 Task: Create a due date automation trigger when advanced on, on the tuesday of the week before a card is due add fields without custom field "Resume" set to a date between 1 and 7 days ago at 11:00 AM.
Action: Mouse moved to (1128, 86)
Screenshot: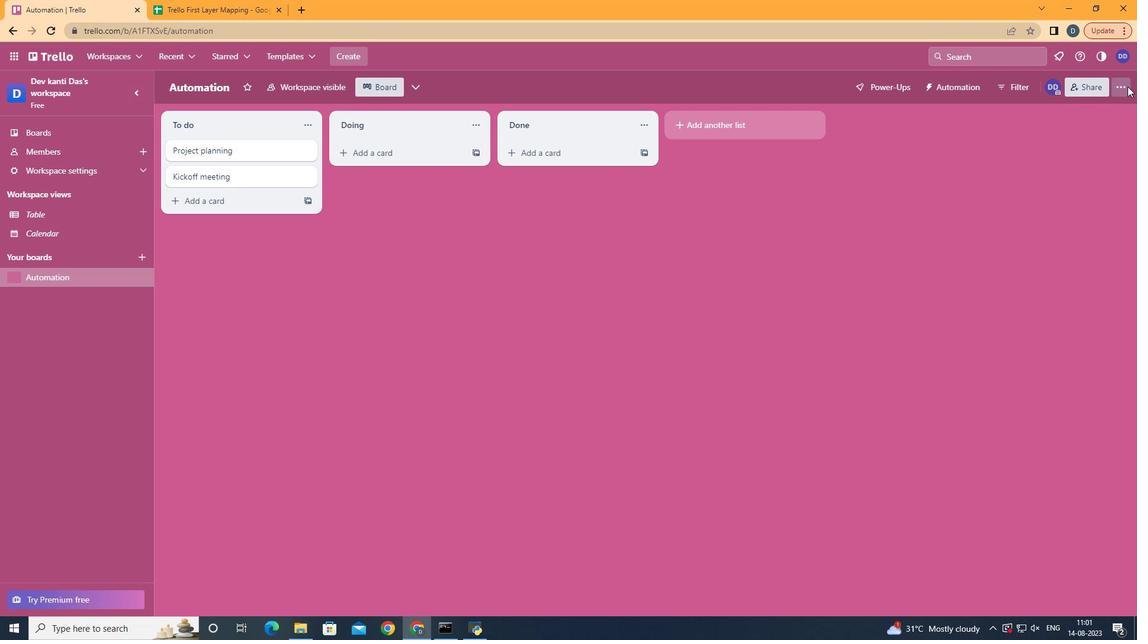 
Action: Mouse pressed left at (1128, 86)
Screenshot: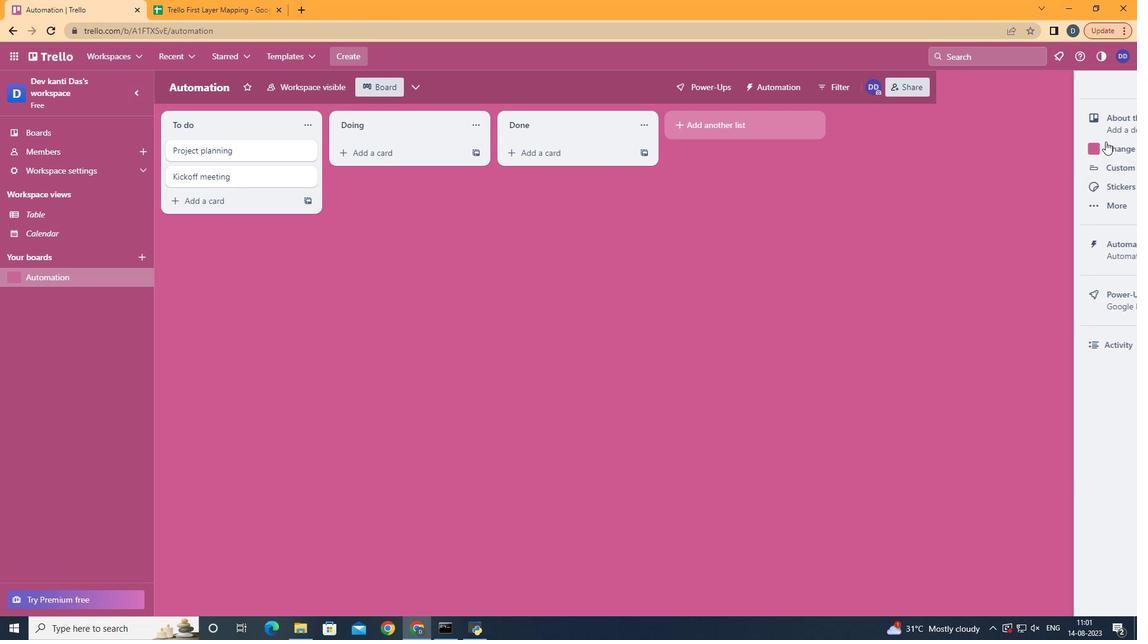 
Action: Mouse moved to (1047, 255)
Screenshot: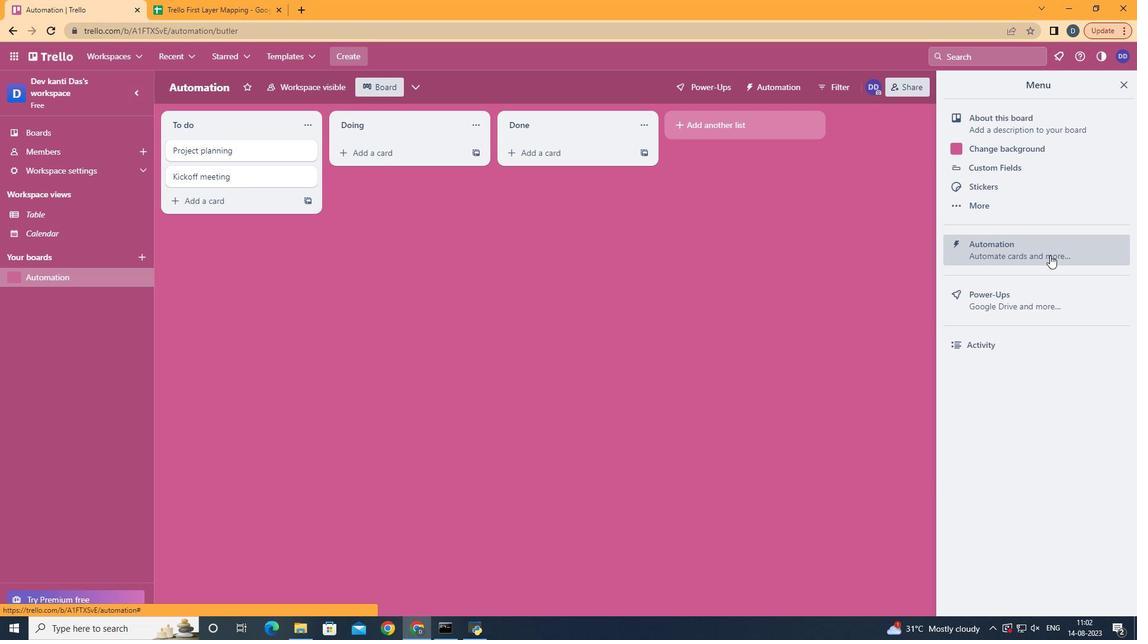 
Action: Mouse pressed left at (1047, 255)
Screenshot: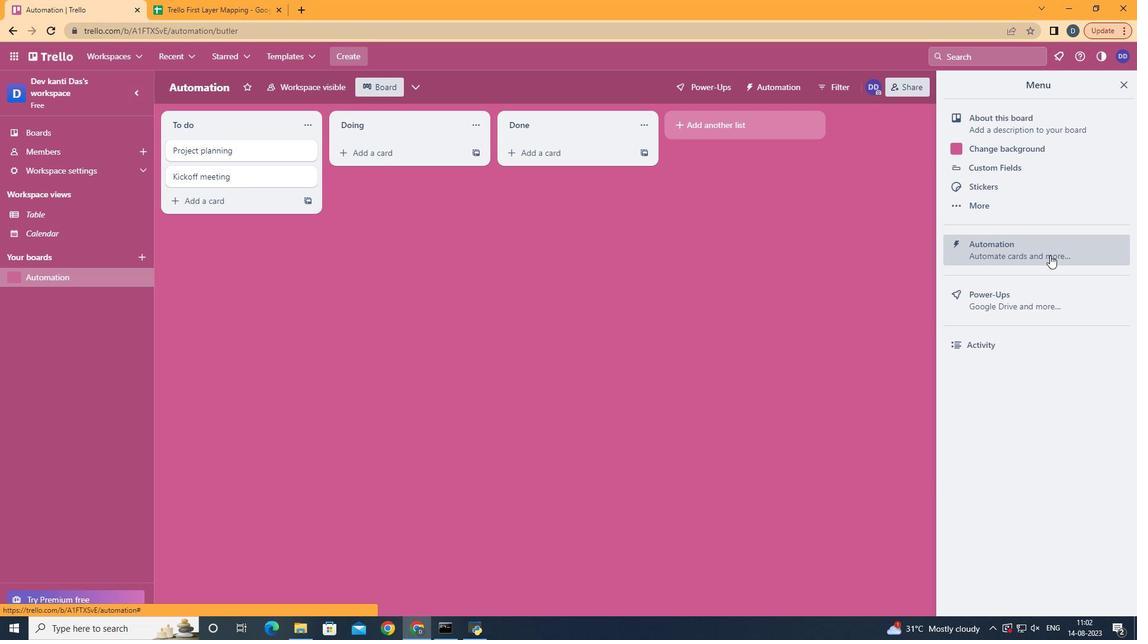 
Action: Mouse moved to (205, 234)
Screenshot: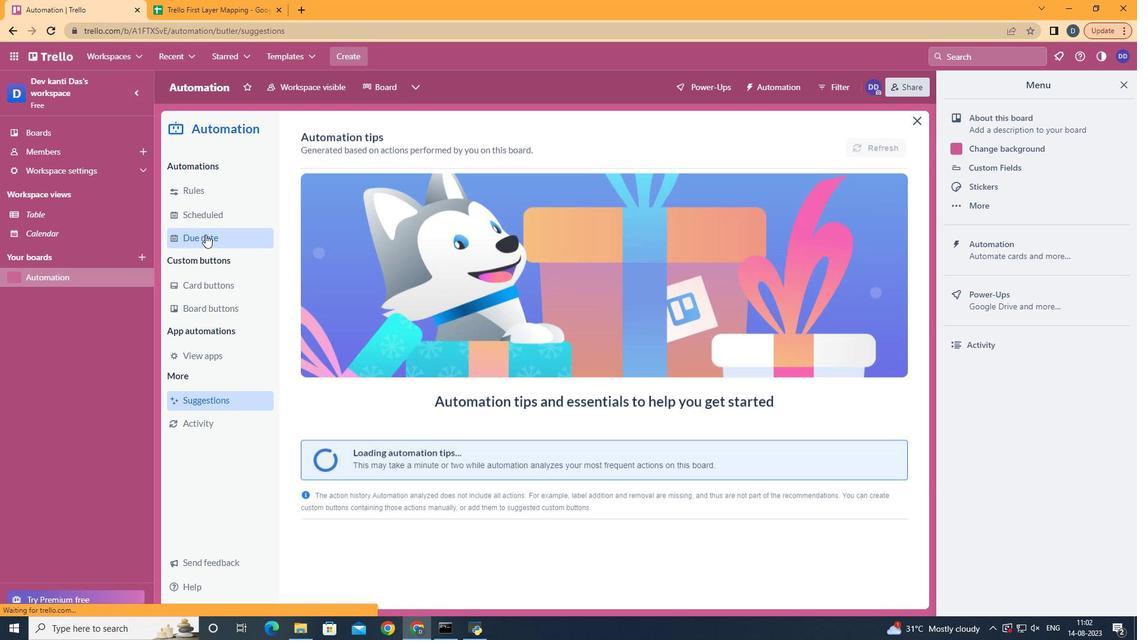 
Action: Mouse pressed left at (205, 234)
Screenshot: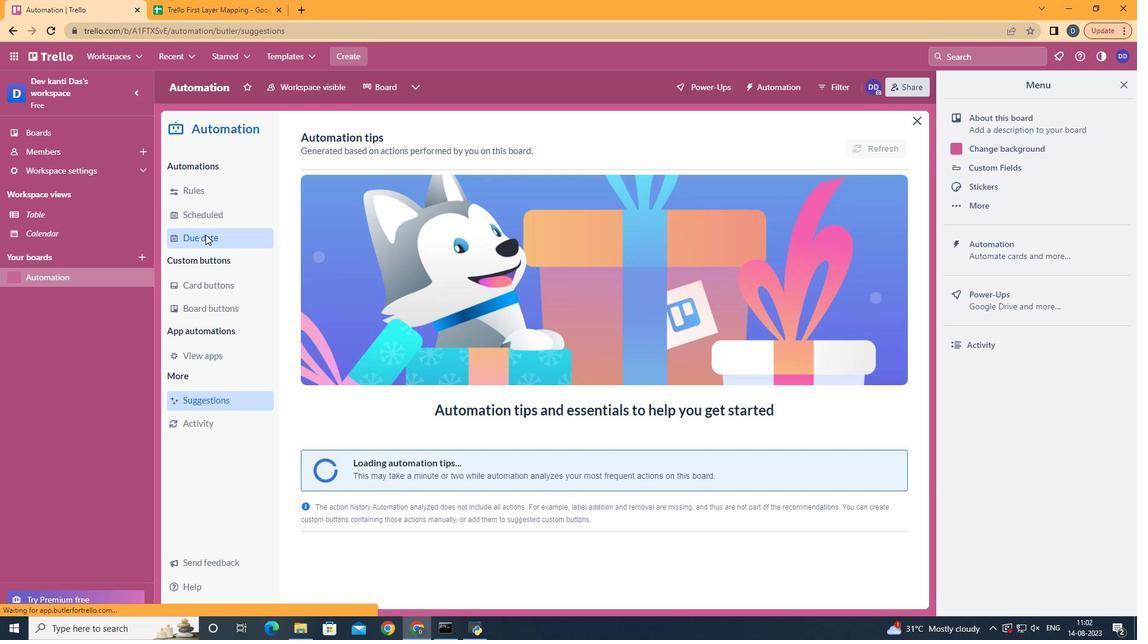
Action: Mouse moved to (842, 144)
Screenshot: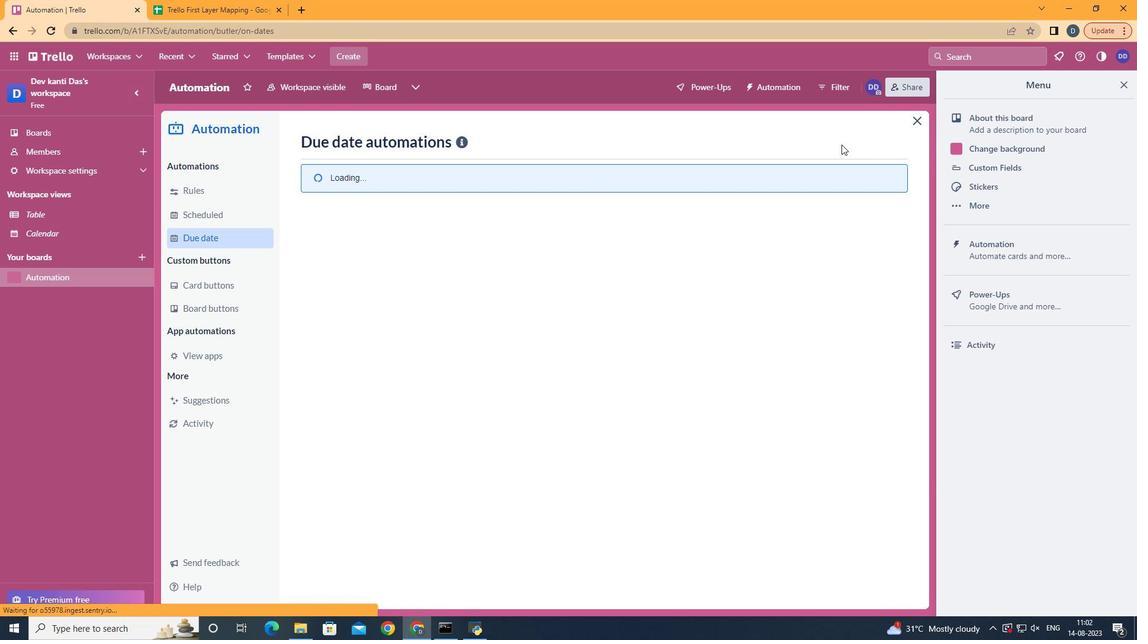 
Action: Mouse pressed left at (842, 144)
Screenshot: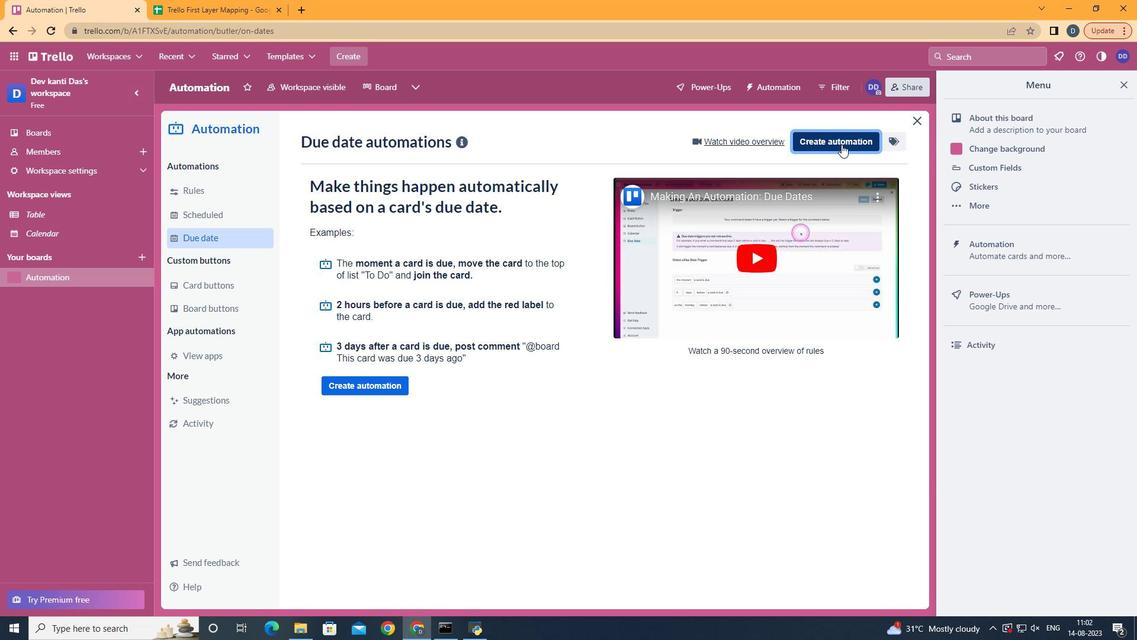 
Action: Mouse moved to (600, 247)
Screenshot: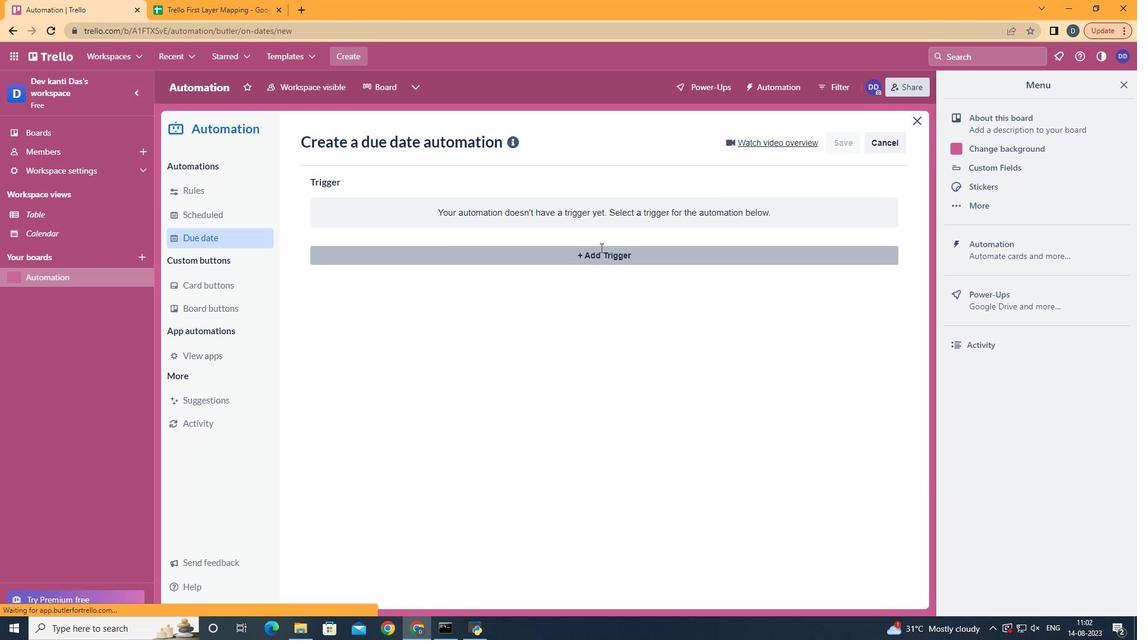 
Action: Mouse pressed left at (600, 247)
Screenshot: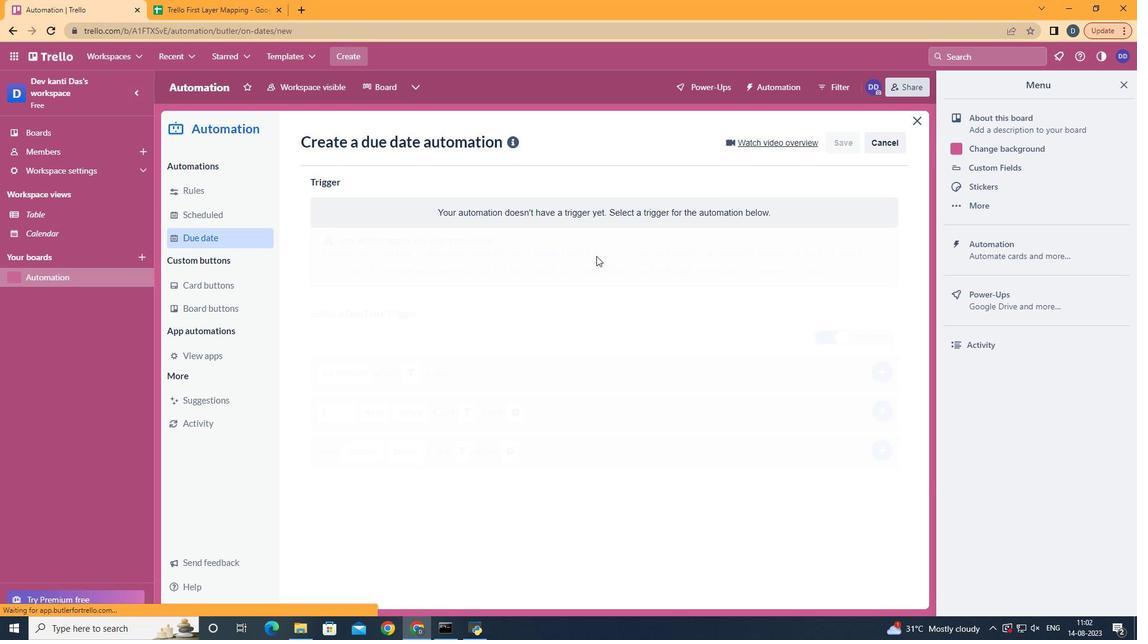 
Action: Mouse moved to (400, 339)
Screenshot: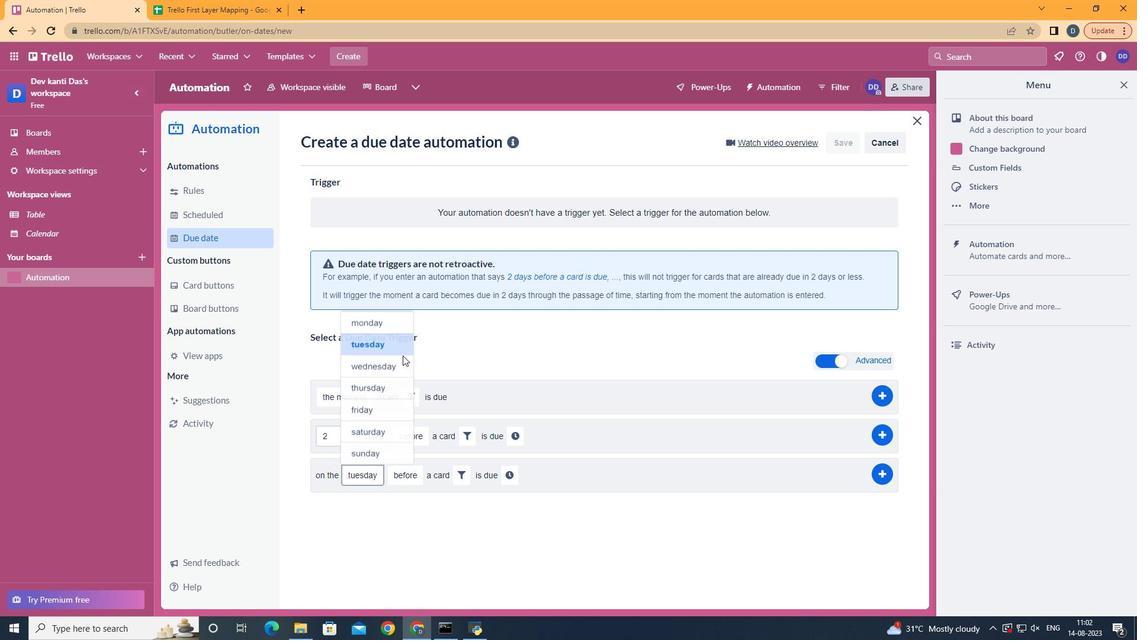 
Action: Mouse pressed left at (400, 339)
Screenshot: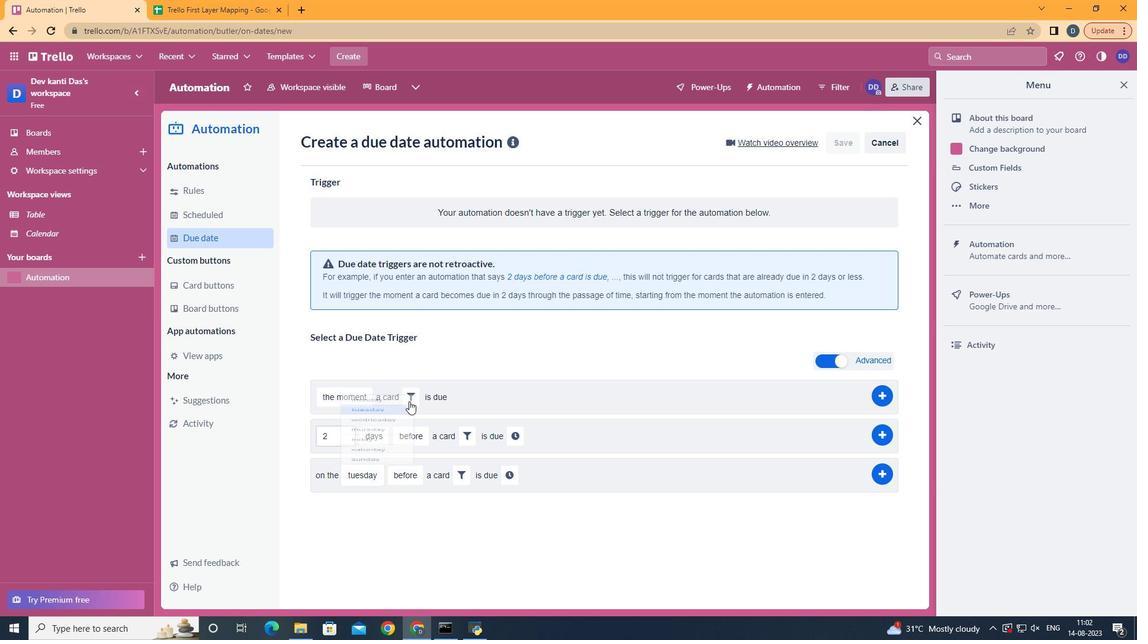 
Action: Mouse moved to (414, 567)
Screenshot: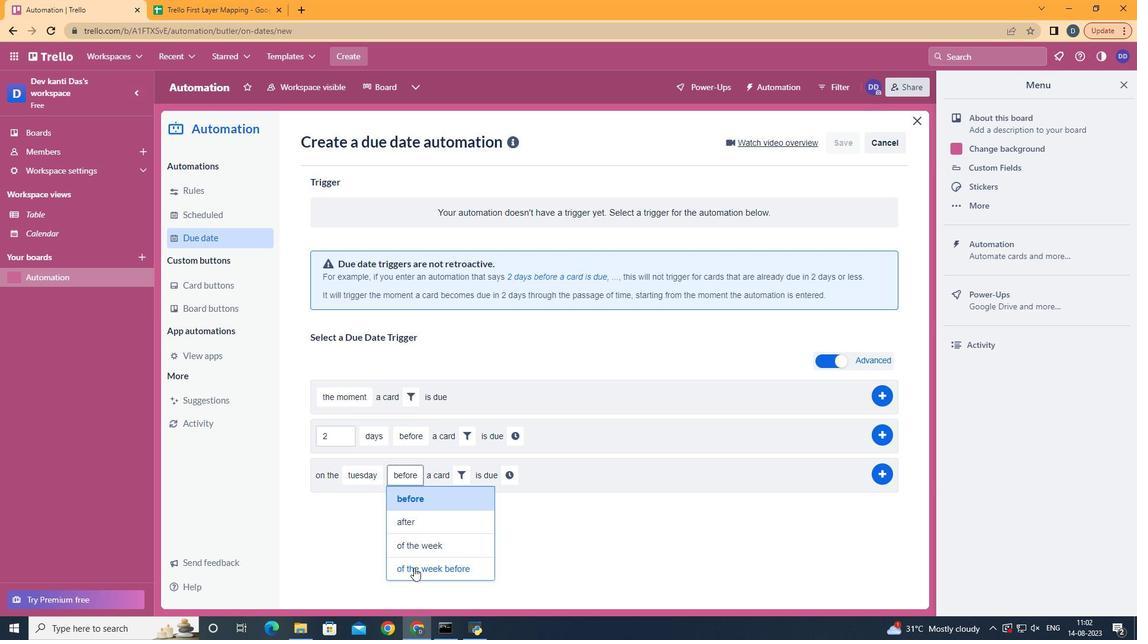 
Action: Mouse pressed left at (414, 567)
Screenshot: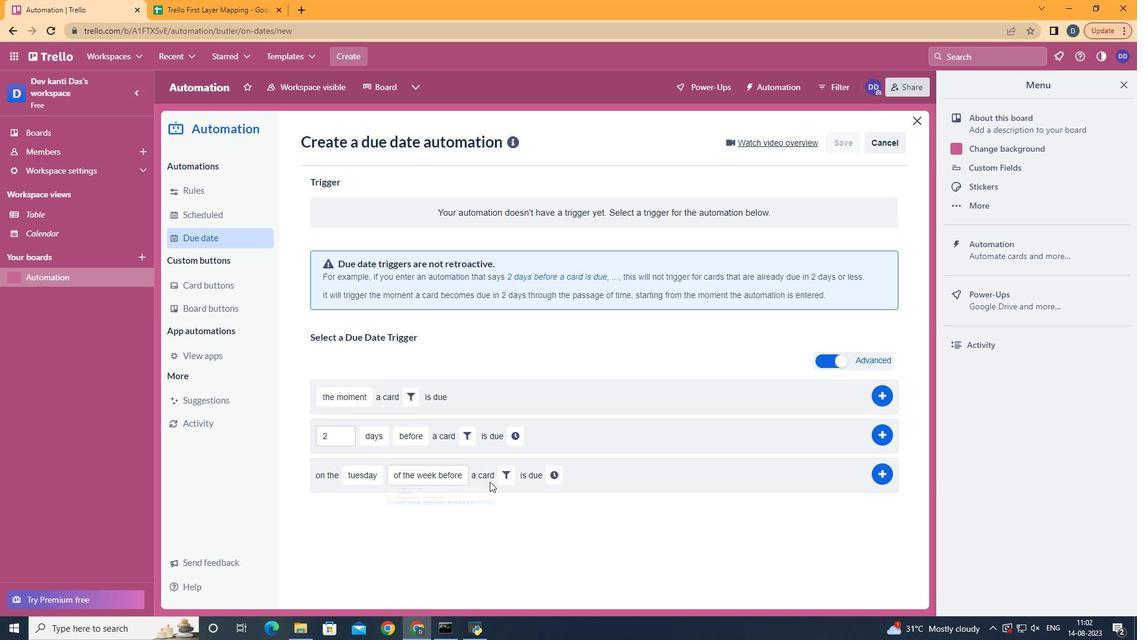 
Action: Mouse moved to (503, 469)
Screenshot: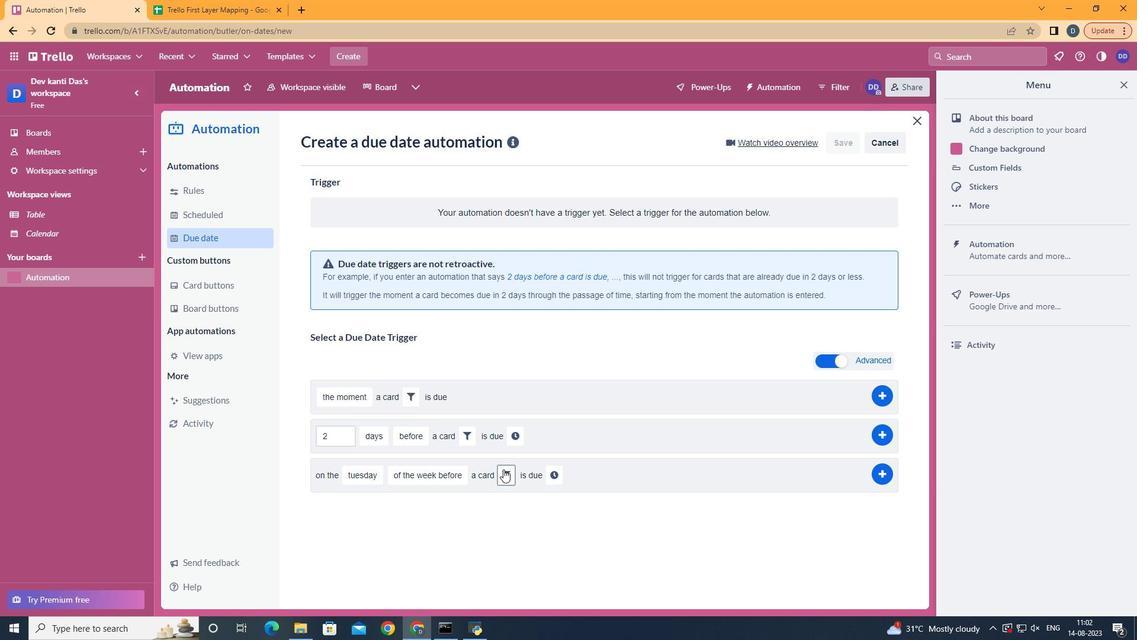 
Action: Mouse pressed left at (503, 469)
Screenshot: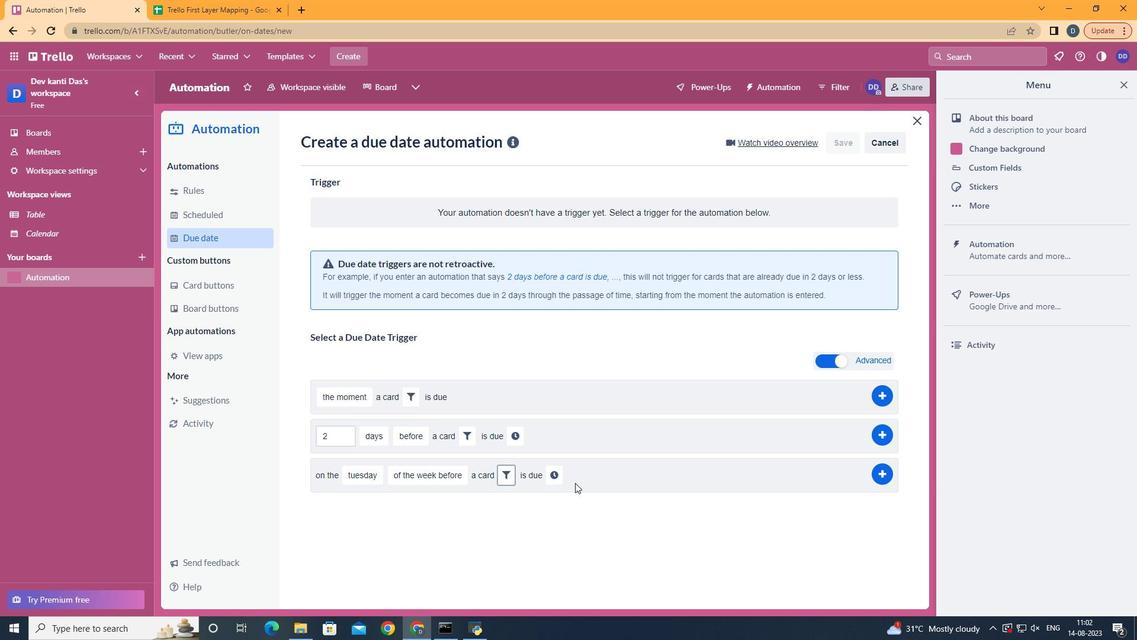 
Action: Mouse moved to (710, 514)
Screenshot: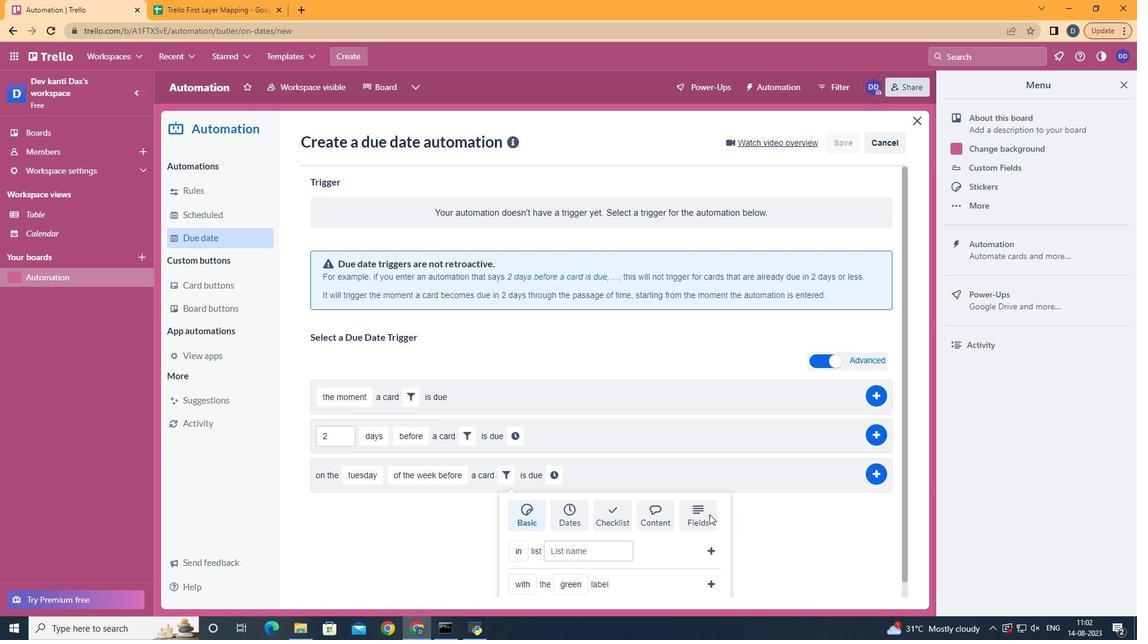
Action: Mouse pressed left at (710, 514)
Screenshot: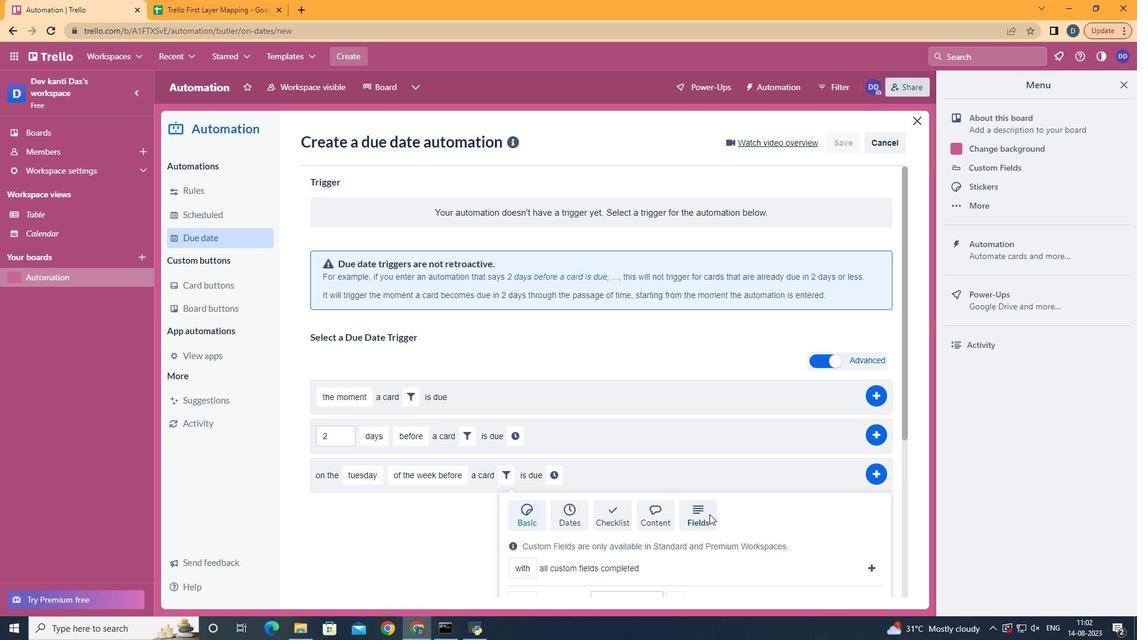 
Action: Mouse scrolled (710, 513) with delta (0, 0)
Screenshot: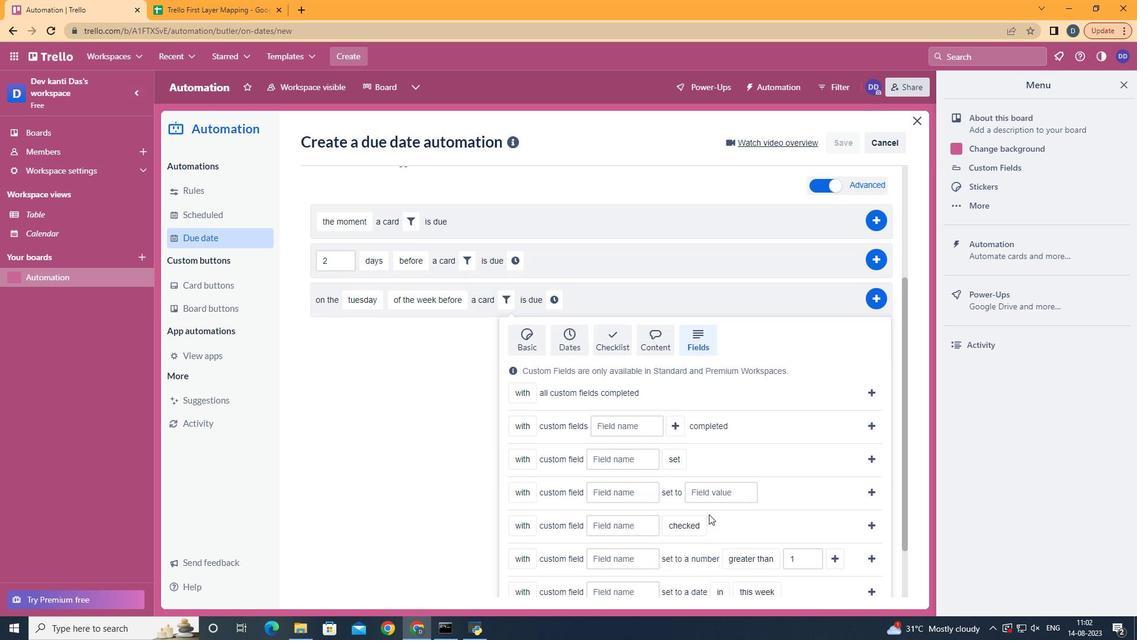 
Action: Mouse scrolled (710, 513) with delta (0, 0)
Screenshot: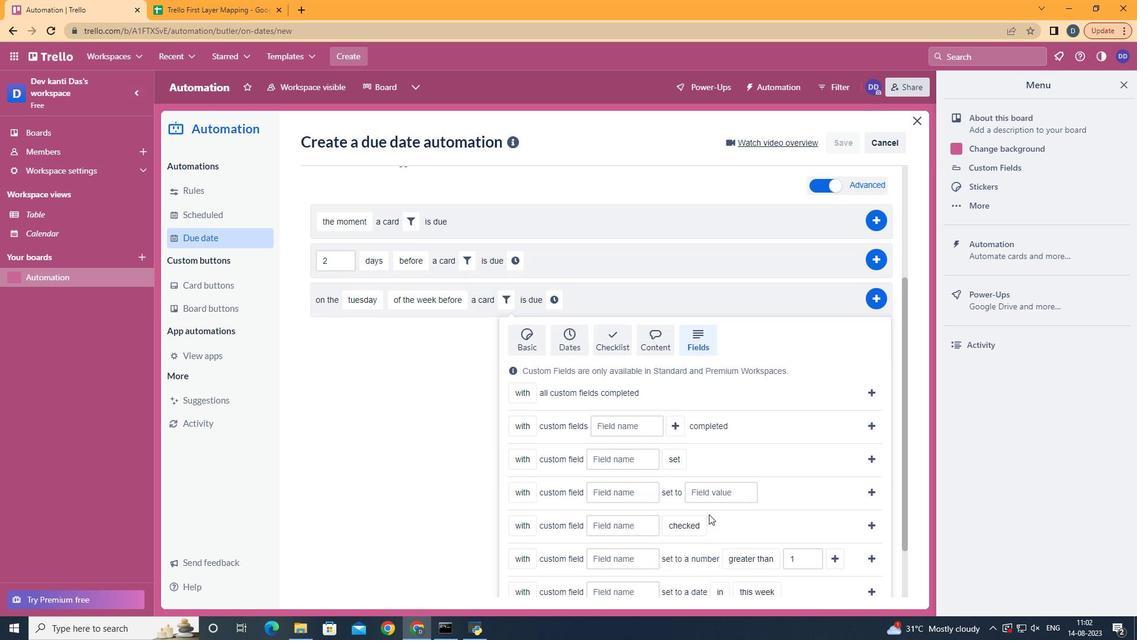 
Action: Mouse scrolled (710, 513) with delta (0, 0)
Screenshot: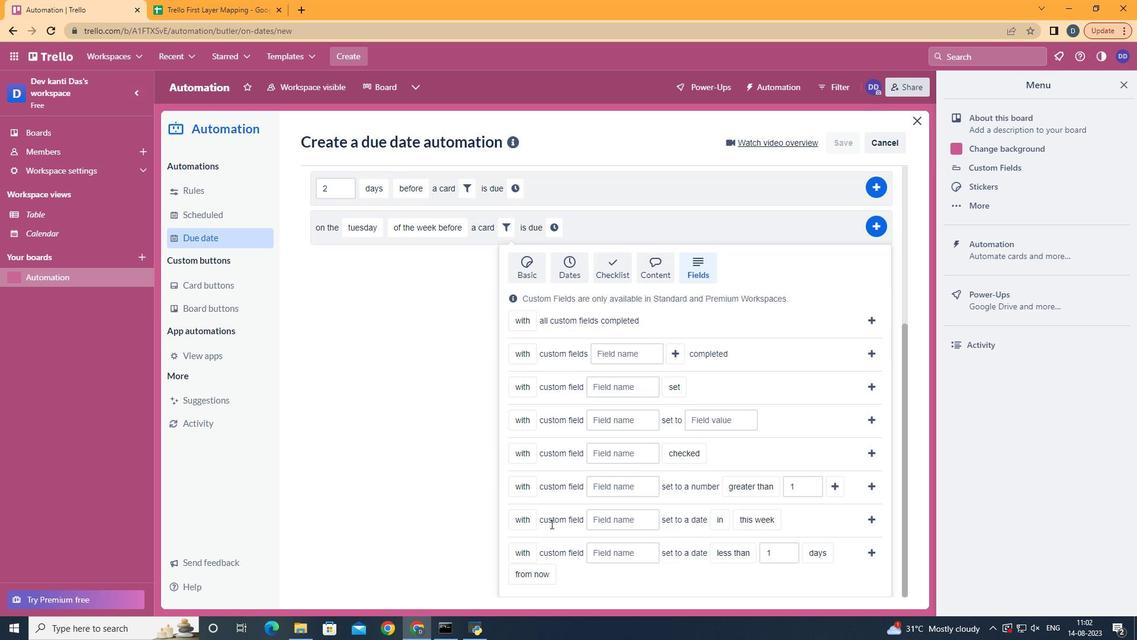 
Action: Mouse scrolled (710, 513) with delta (0, 0)
Screenshot: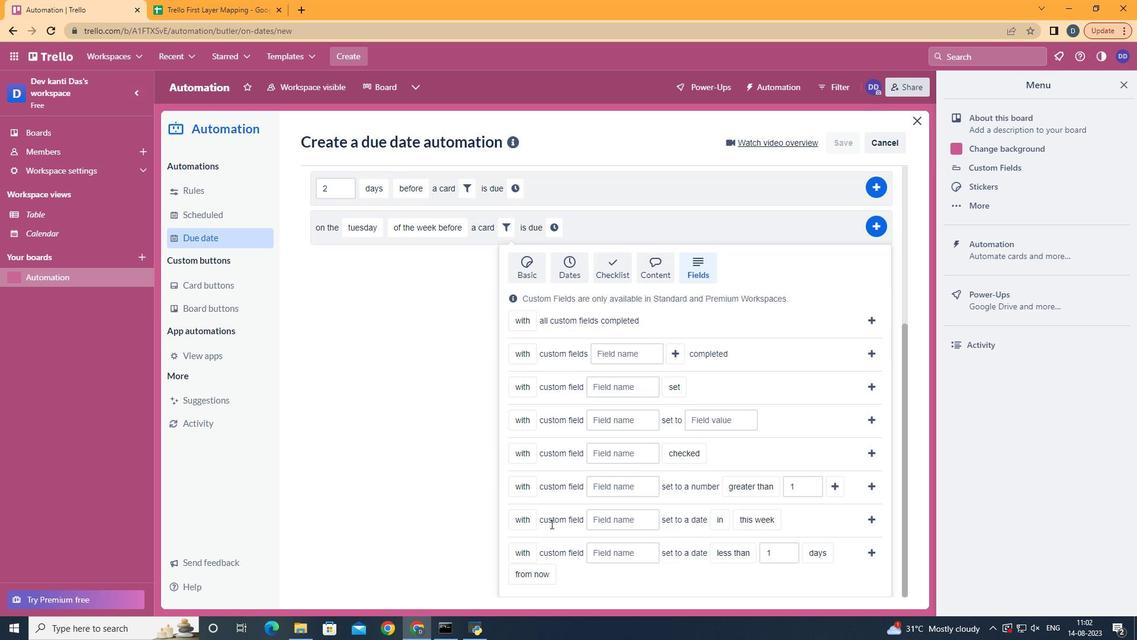 
Action: Mouse scrolled (710, 513) with delta (0, 0)
Screenshot: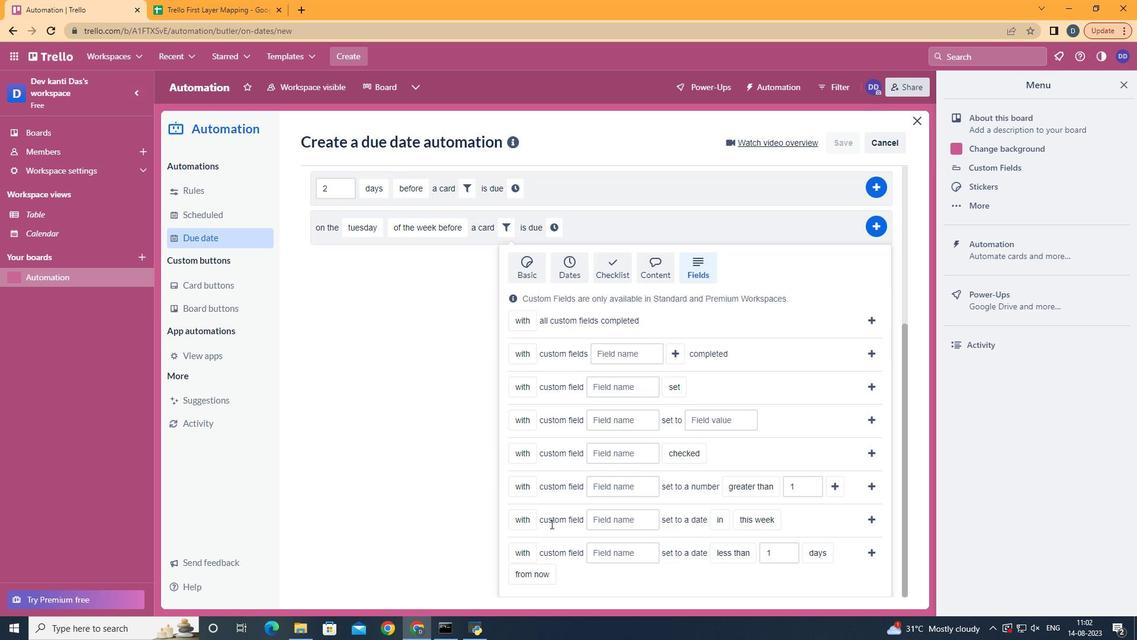 
Action: Mouse moved to (547, 528)
Screenshot: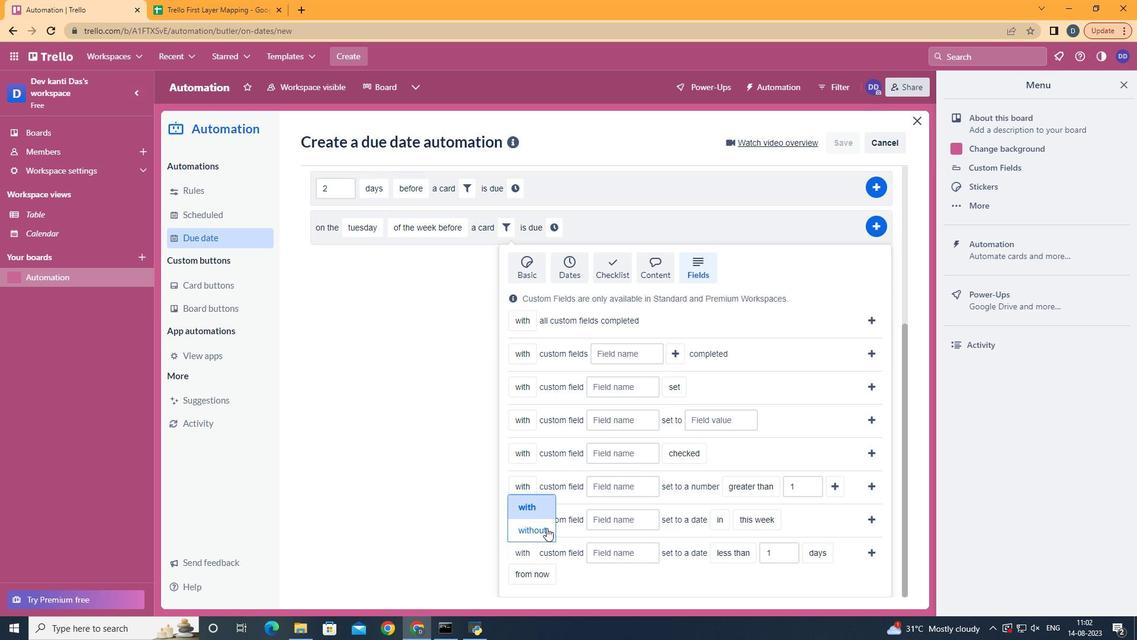 
Action: Mouse pressed left at (547, 528)
Screenshot: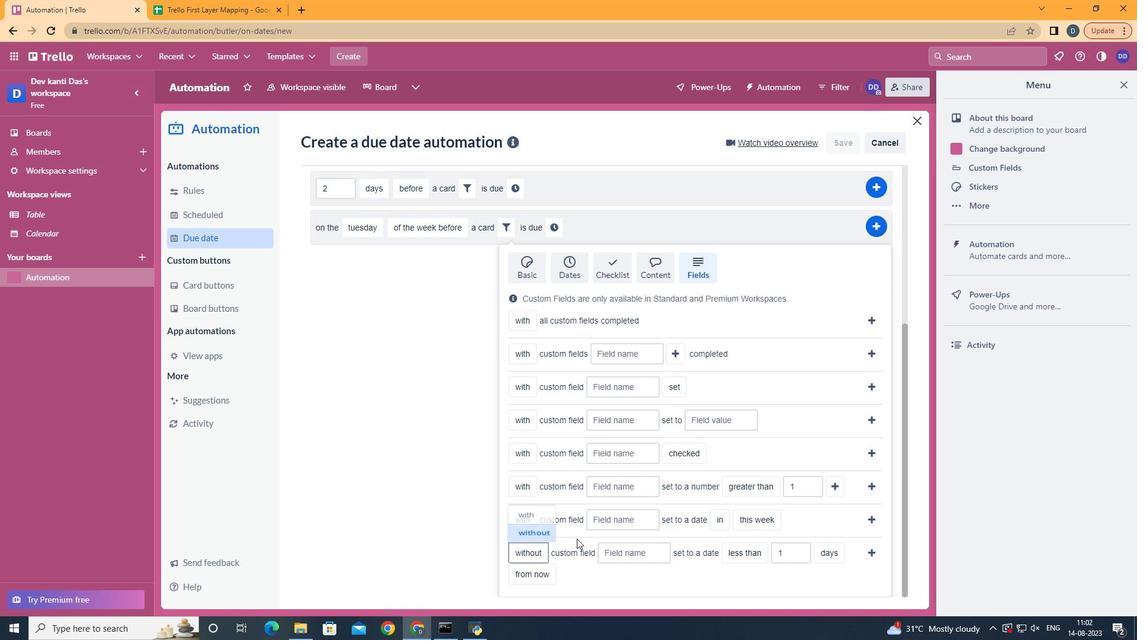 
Action: Mouse moved to (625, 548)
Screenshot: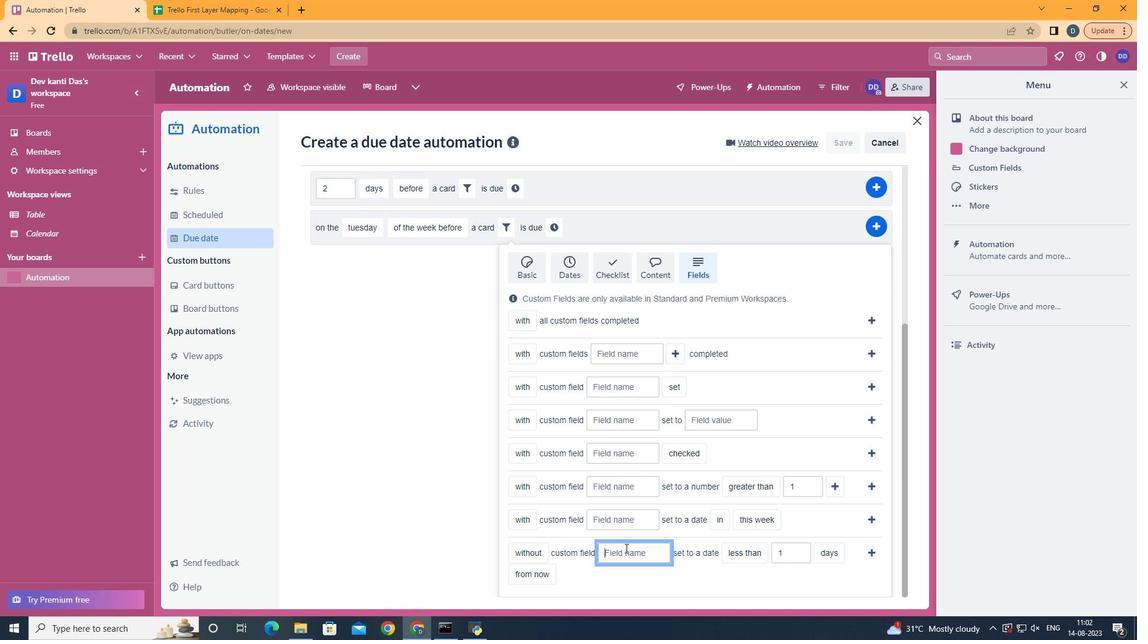 
Action: Mouse pressed left at (625, 548)
Screenshot: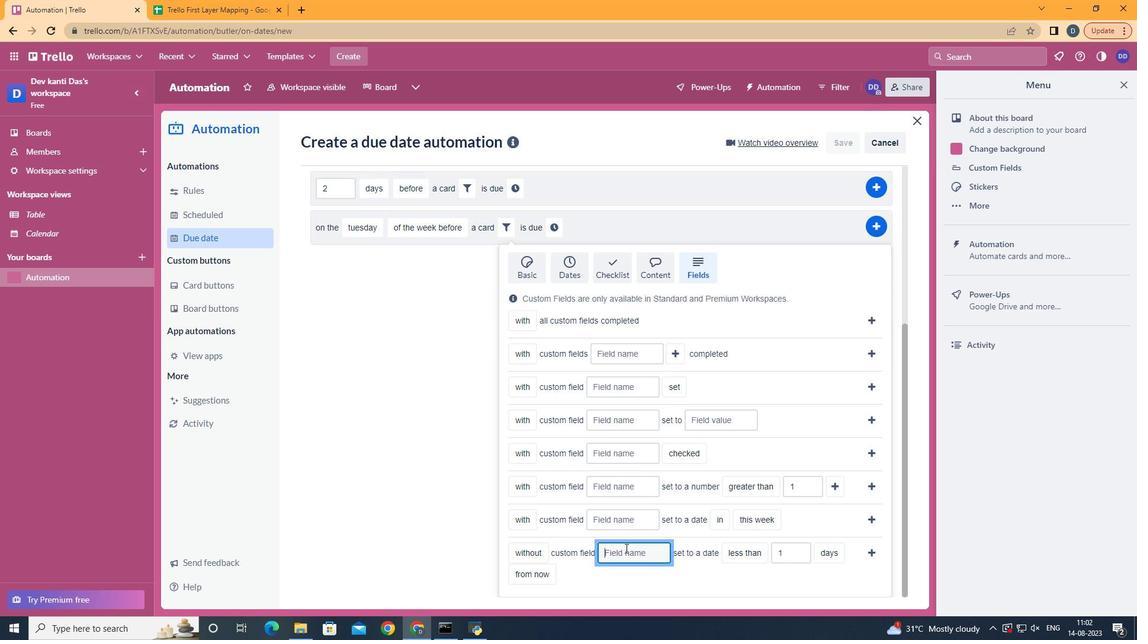 
Action: Key pressed <Key.shift>Resume
Screenshot: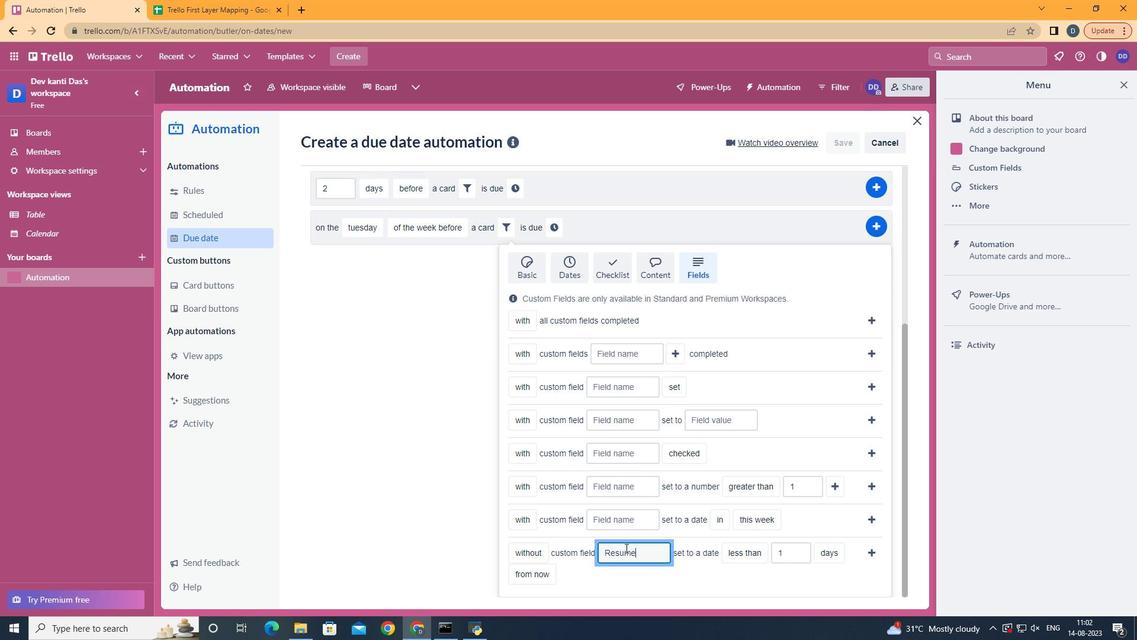 
Action: Mouse moved to (755, 538)
Screenshot: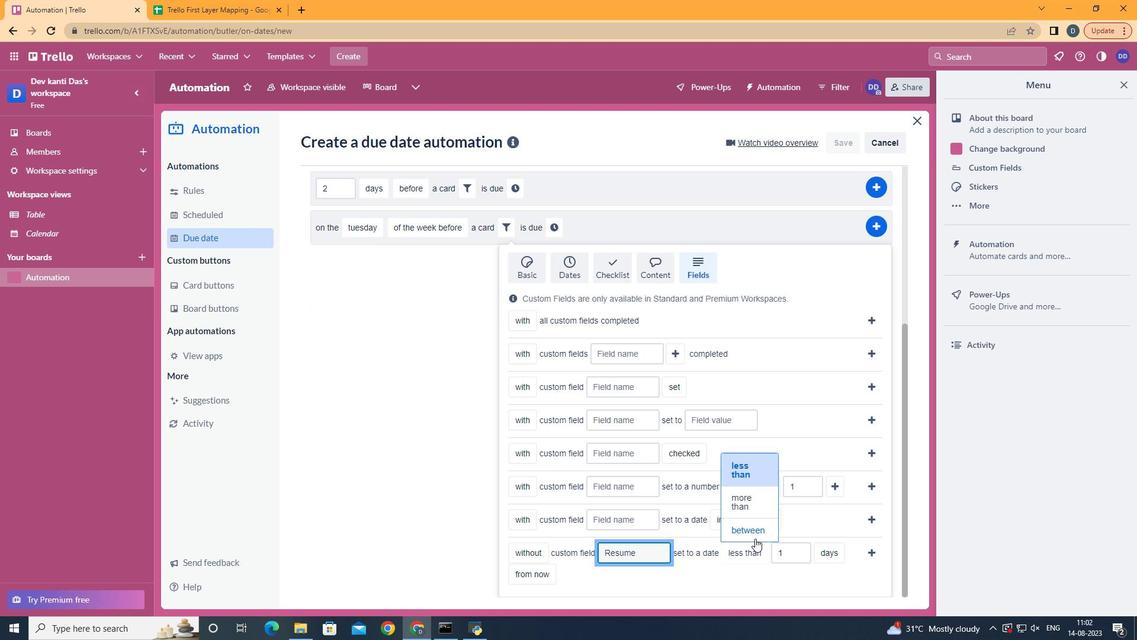 
Action: Mouse pressed left at (755, 538)
Screenshot: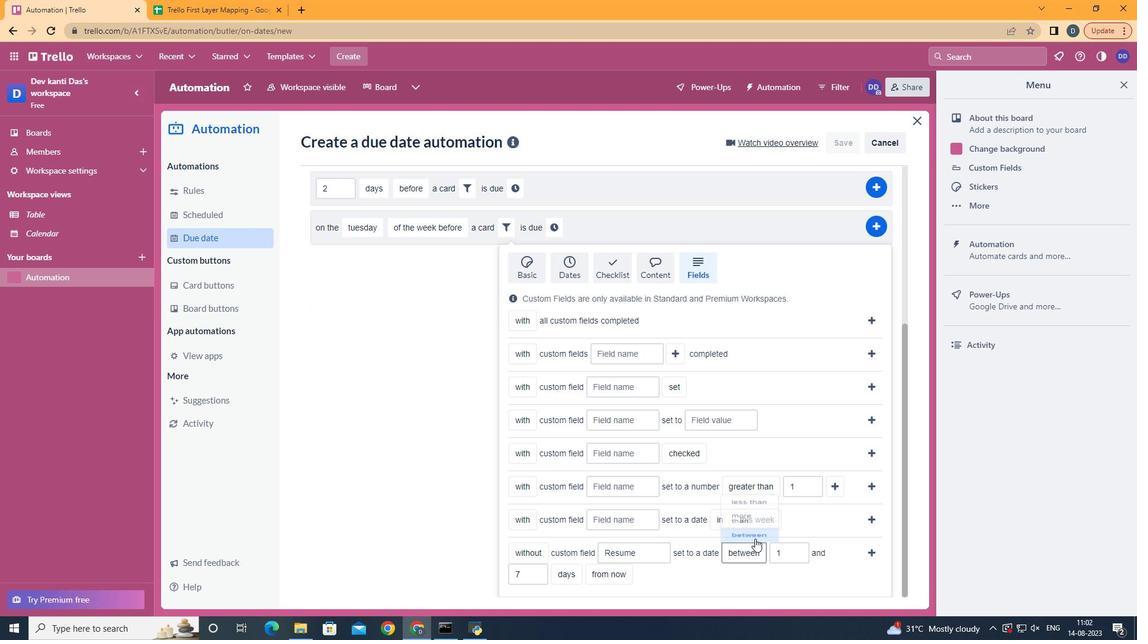 
Action: Mouse moved to (618, 548)
Screenshot: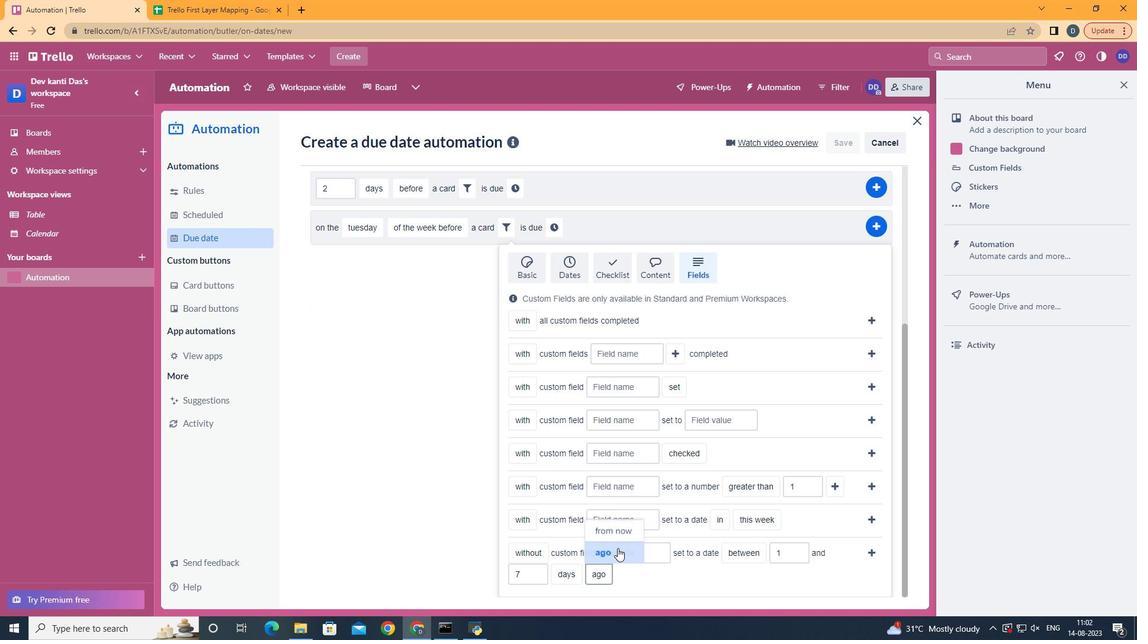 
Action: Mouse pressed left at (618, 548)
Screenshot: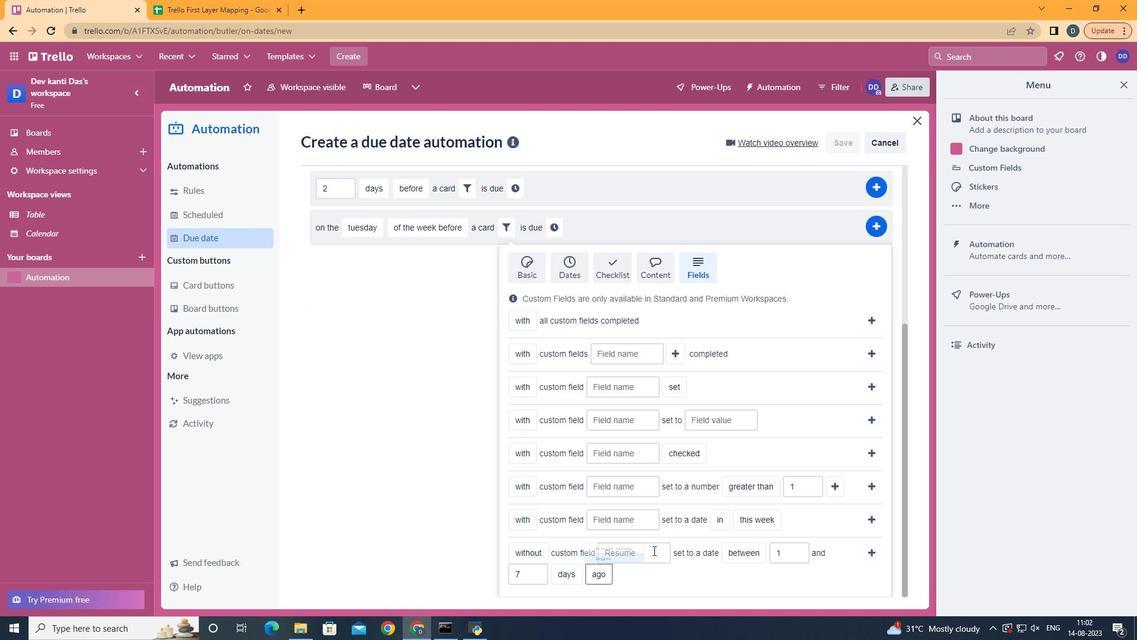
Action: Mouse moved to (868, 550)
Screenshot: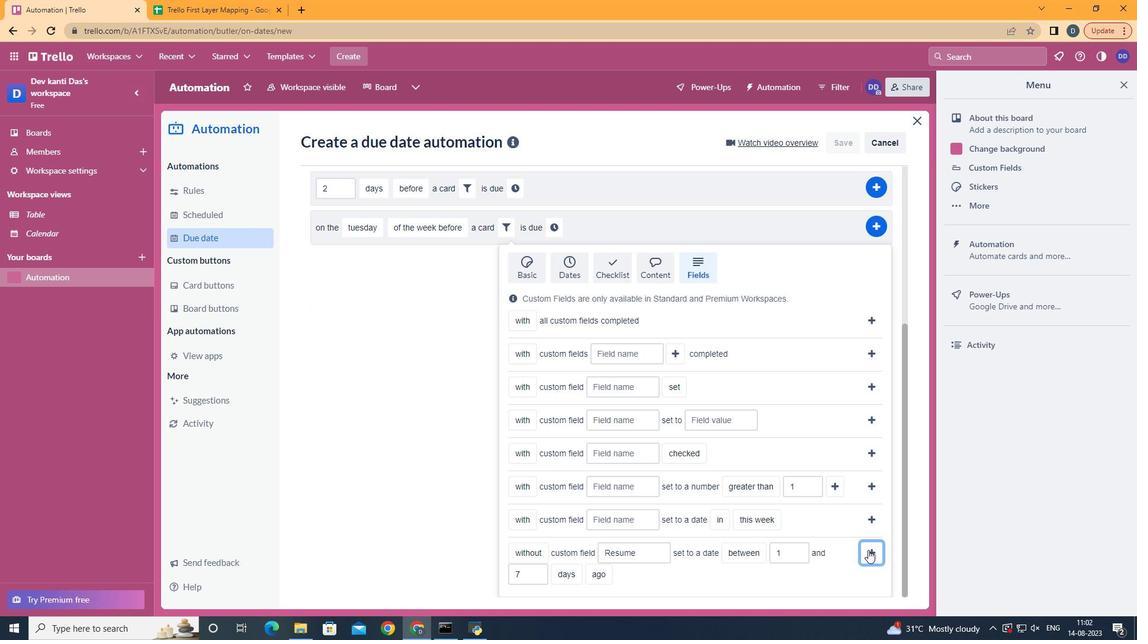 
Action: Mouse pressed left at (868, 550)
Screenshot: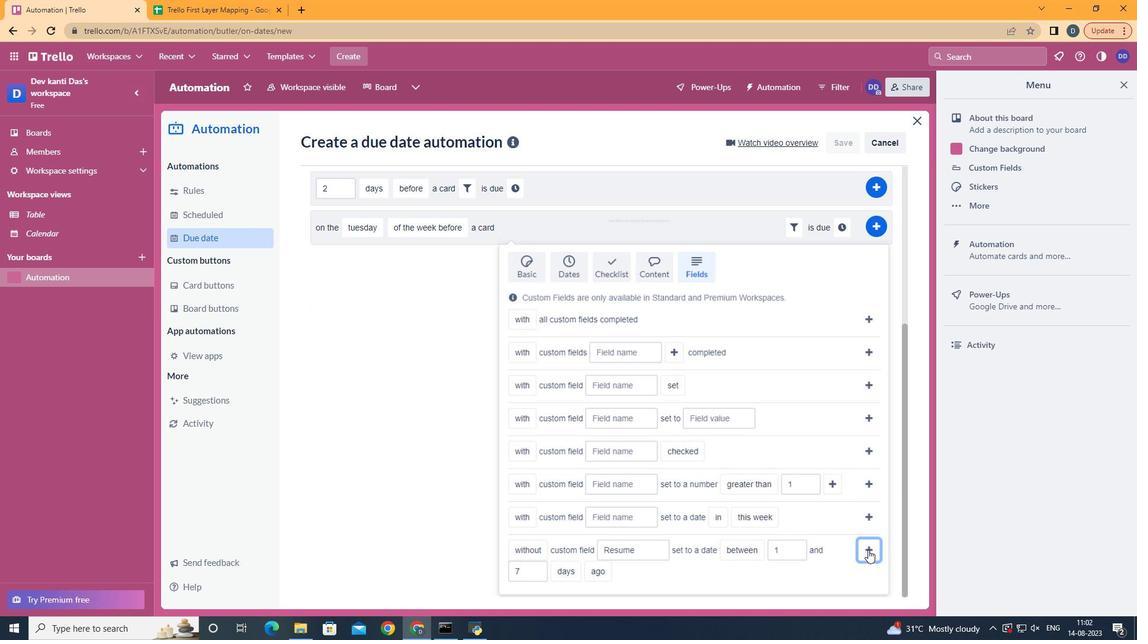 
Action: Mouse moved to (843, 475)
Screenshot: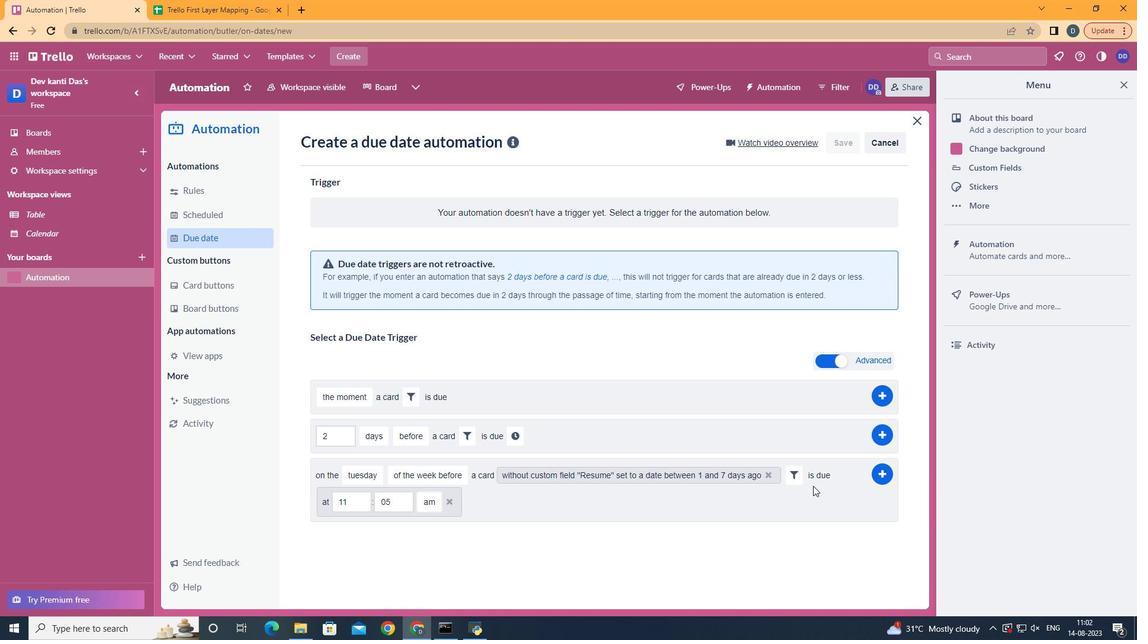 
Action: Mouse pressed left at (843, 475)
Screenshot: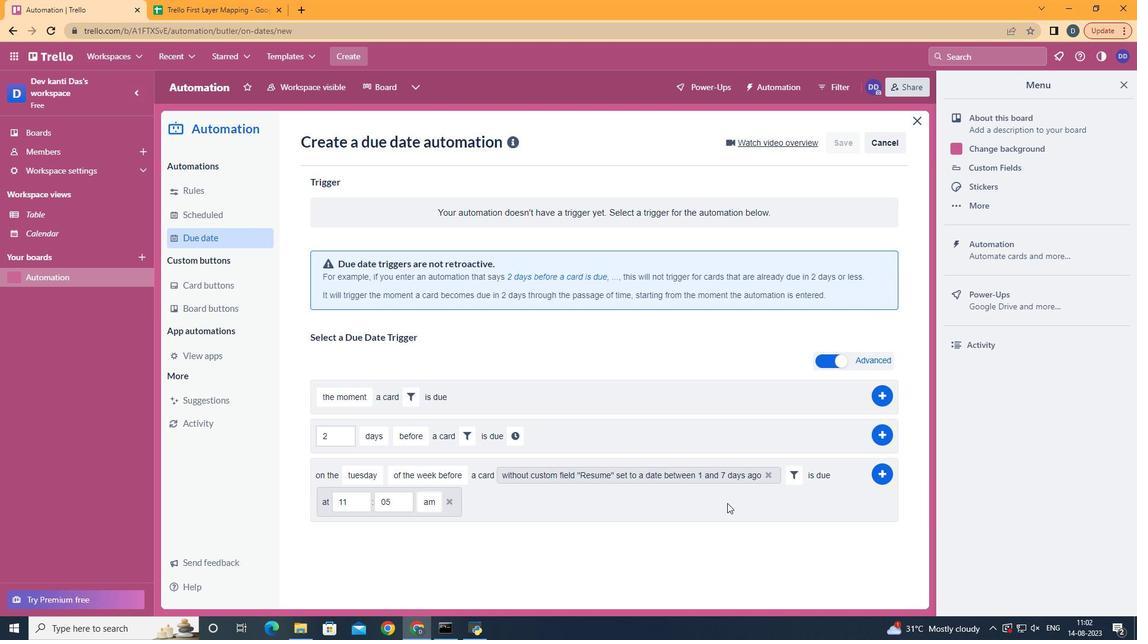 
Action: Mouse moved to (395, 498)
Screenshot: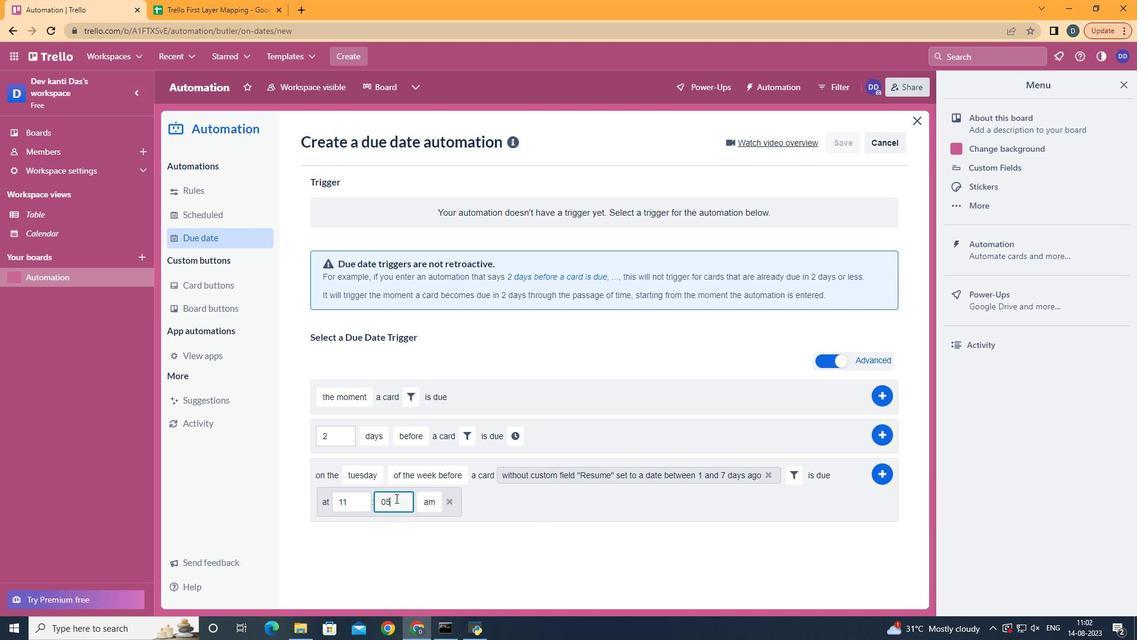 
Action: Mouse pressed left at (395, 498)
Screenshot: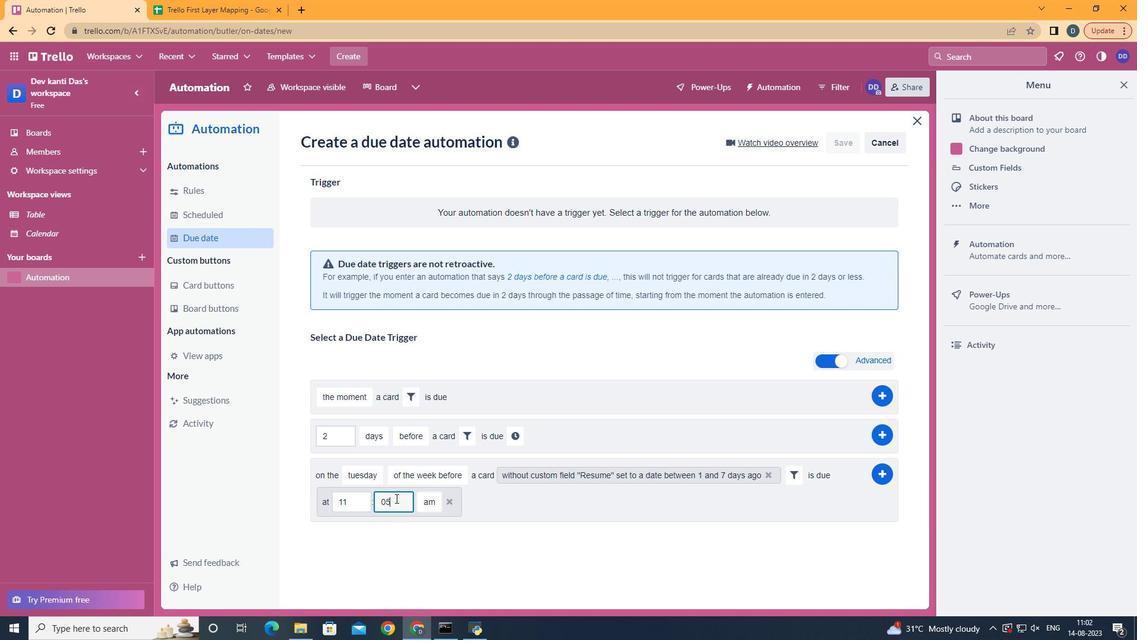 
Action: Key pressed <Key.backspace>0
Screenshot: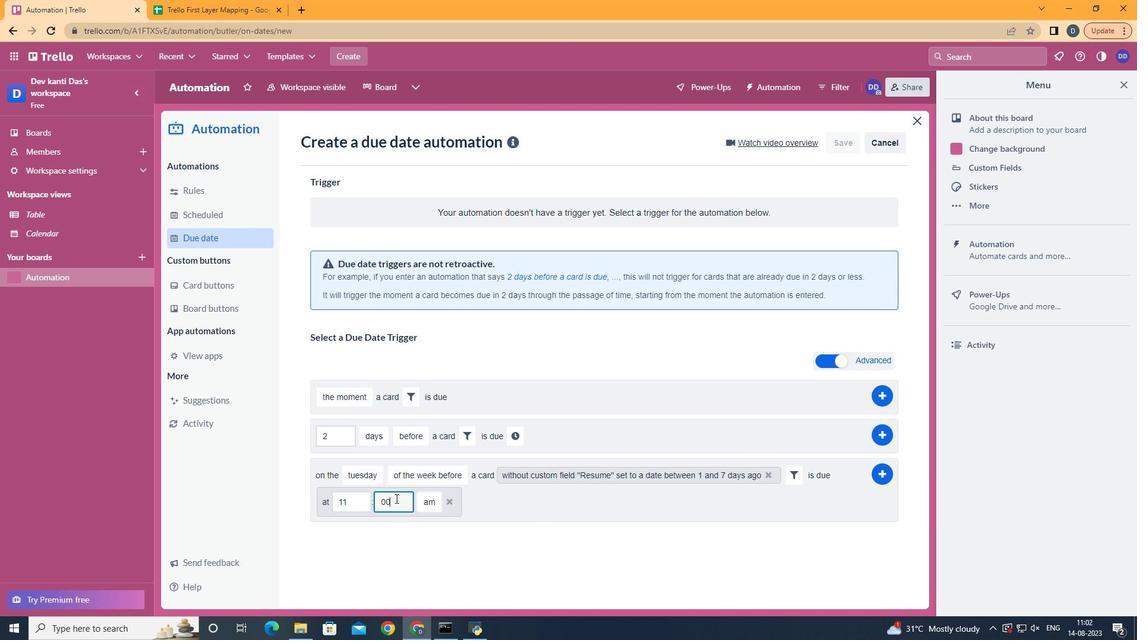 
Action: Mouse moved to (891, 471)
Screenshot: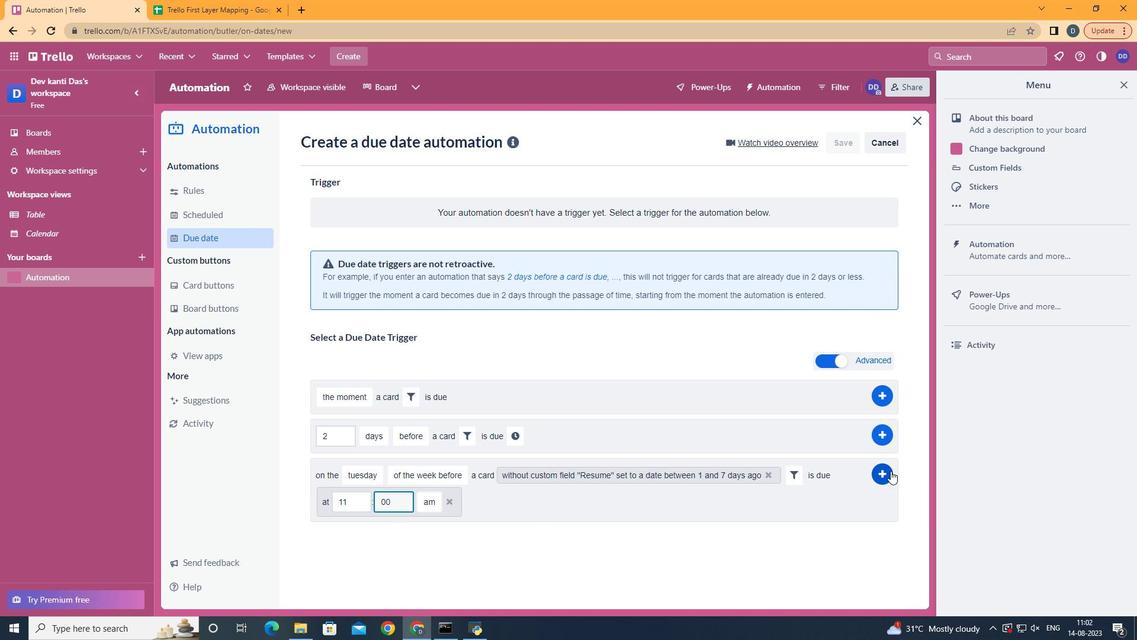 
Action: Mouse pressed left at (891, 471)
Screenshot: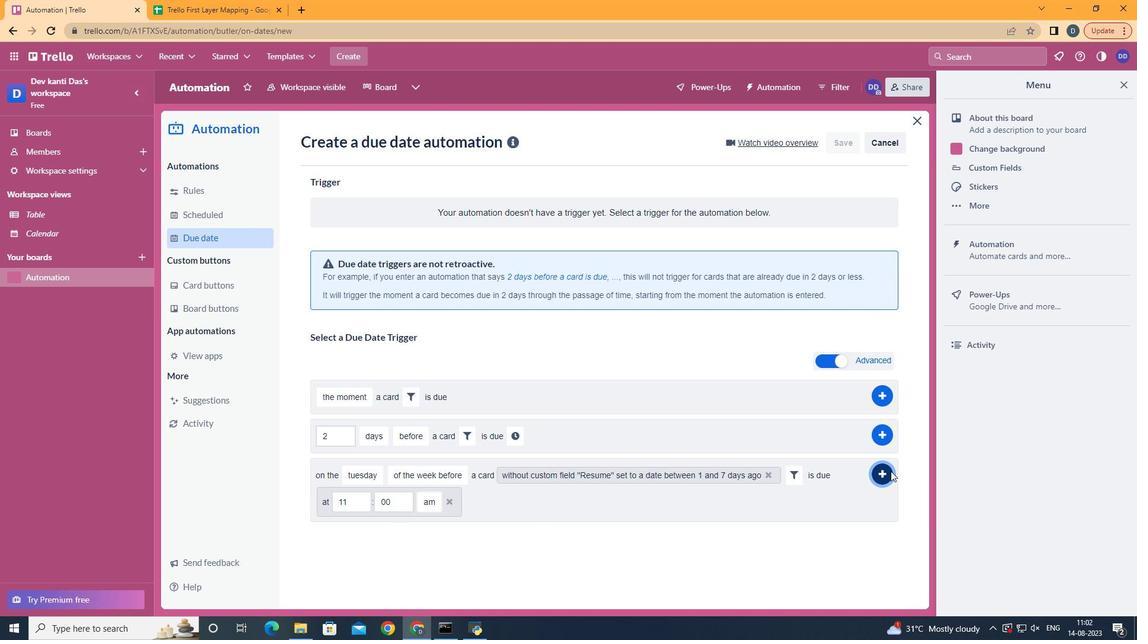 
